 Task: Add Aura Cacia Tea Tree Purifying Pure Essential Oil to the cart.
Action: Mouse moved to (824, 303)
Screenshot: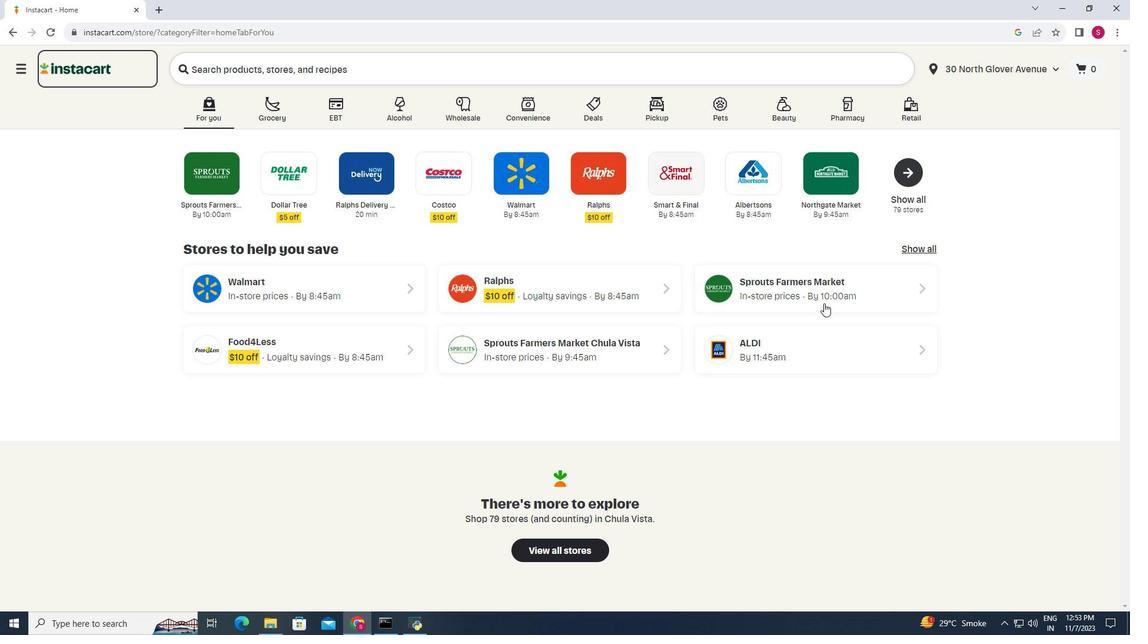 
Action: Mouse pressed left at (824, 303)
Screenshot: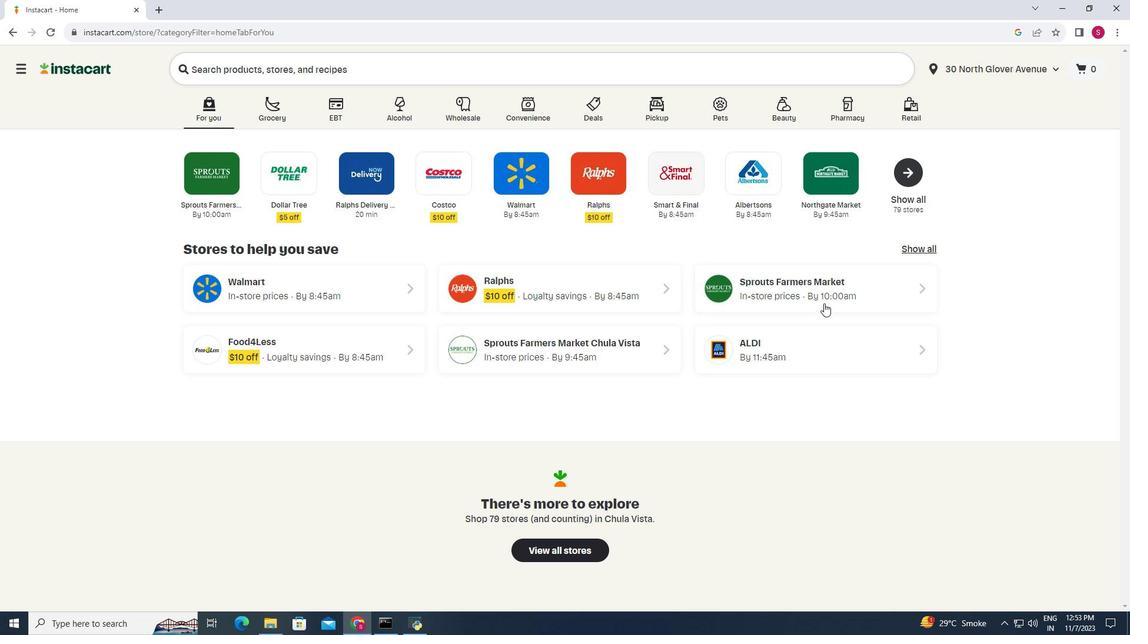 
Action: Mouse moved to (74, 327)
Screenshot: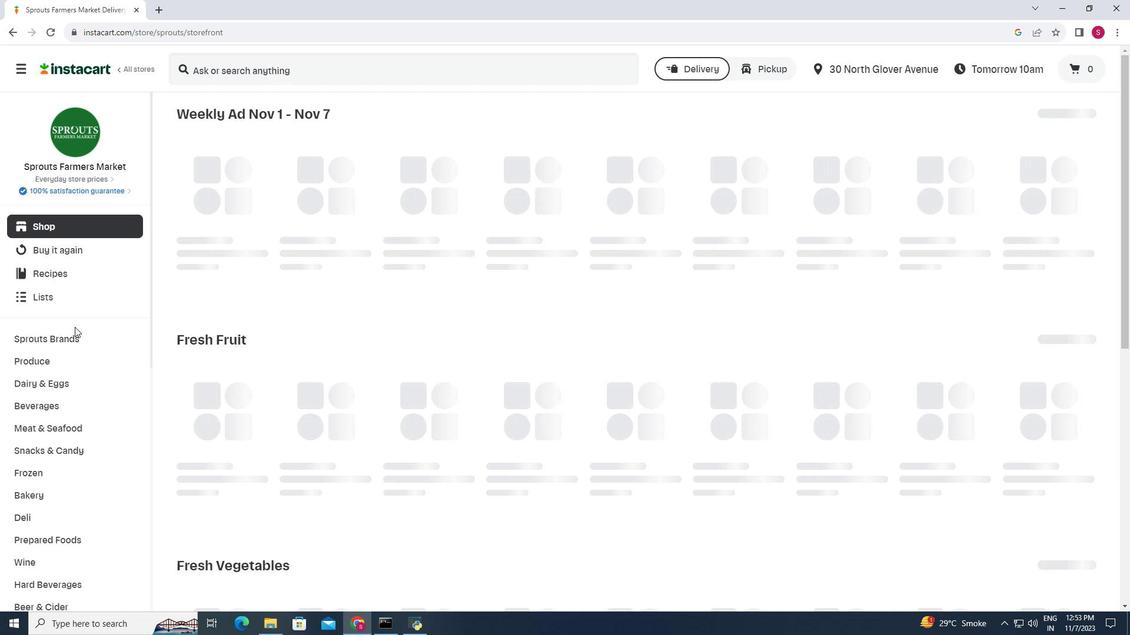 
Action: Mouse scrolled (74, 326) with delta (0, 0)
Screenshot: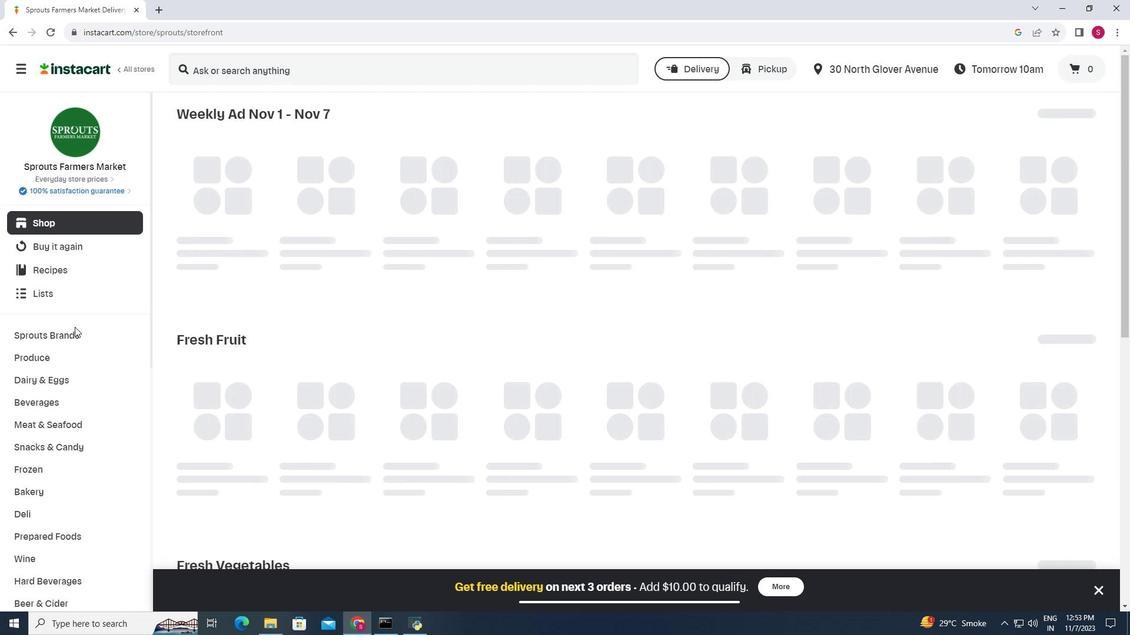 
Action: Mouse scrolled (74, 326) with delta (0, 0)
Screenshot: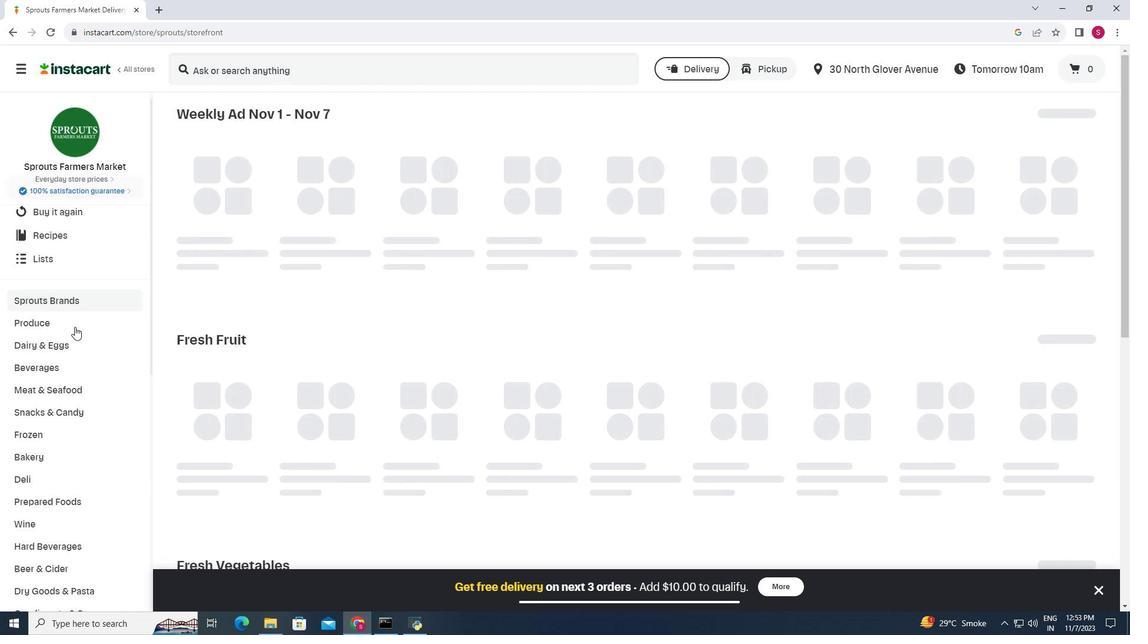 
Action: Mouse scrolled (74, 326) with delta (0, 0)
Screenshot: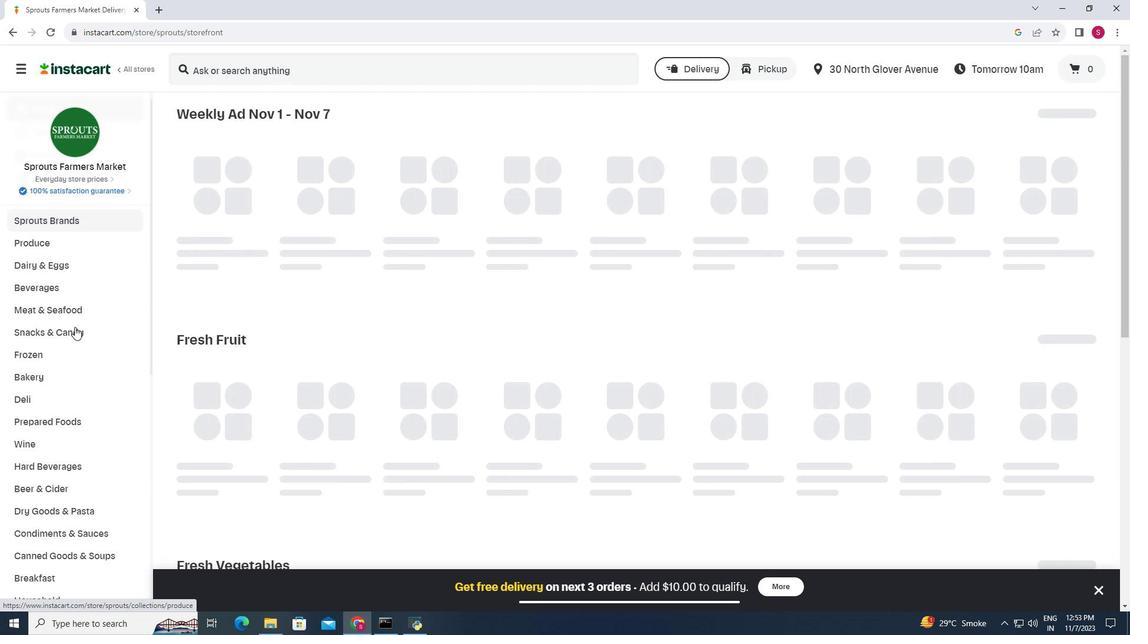 
Action: Mouse scrolled (74, 326) with delta (0, 0)
Screenshot: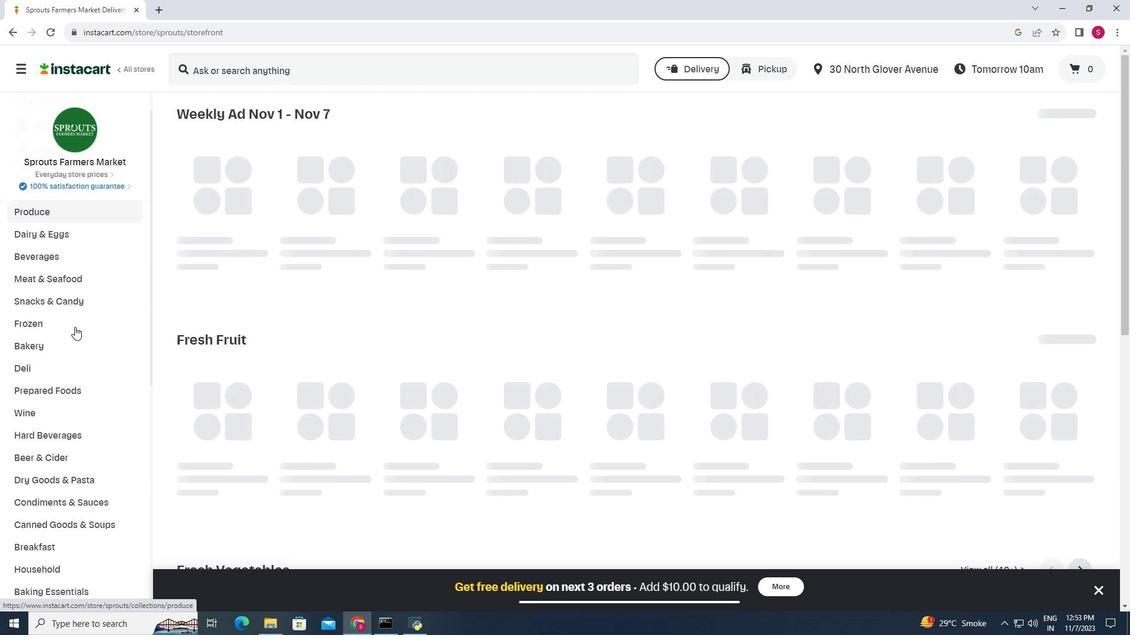 
Action: Mouse moved to (52, 476)
Screenshot: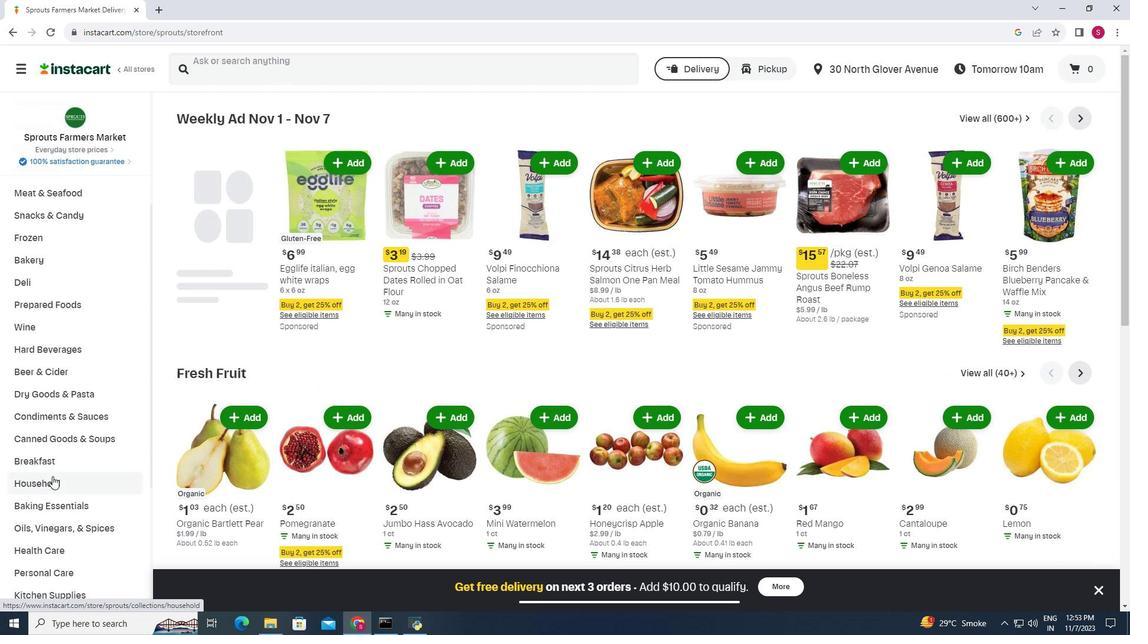 
Action: Mouse pressed left at (52, 476)
Screenshot: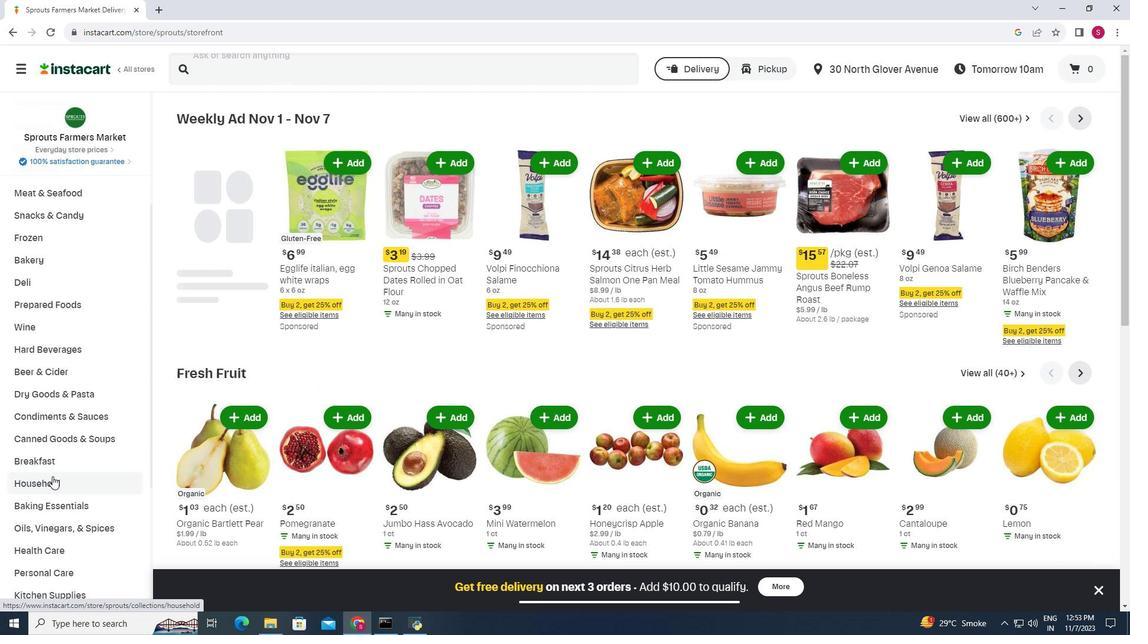 
Action: Mouse moved to (303, 70)
Screenshot: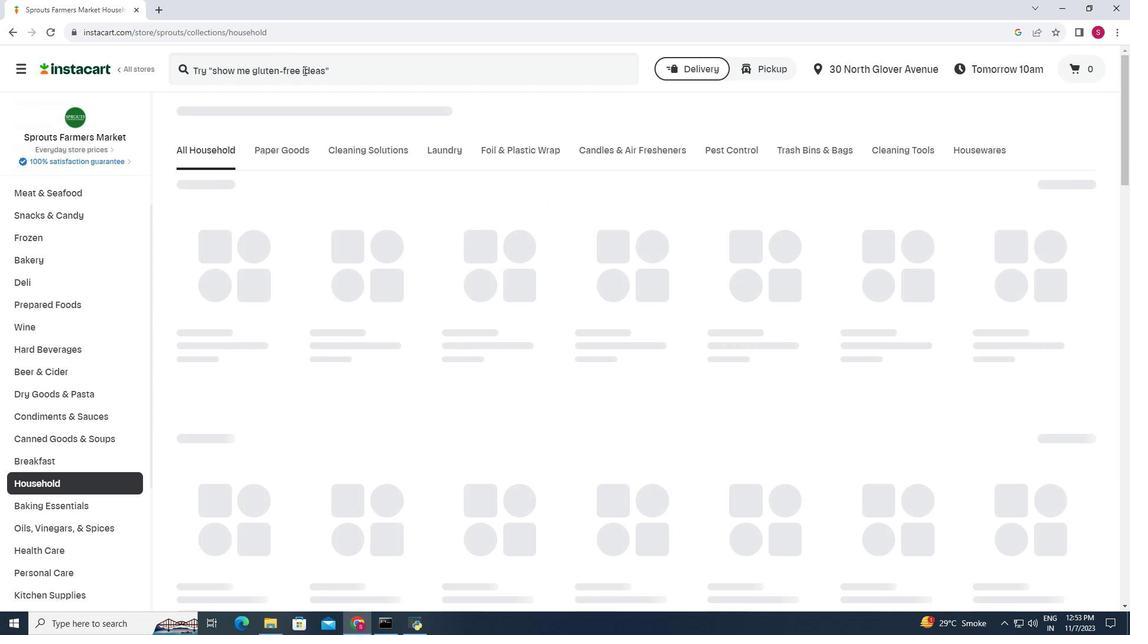 
Action: Mouse pressed left at (303, 70)
Screenshot: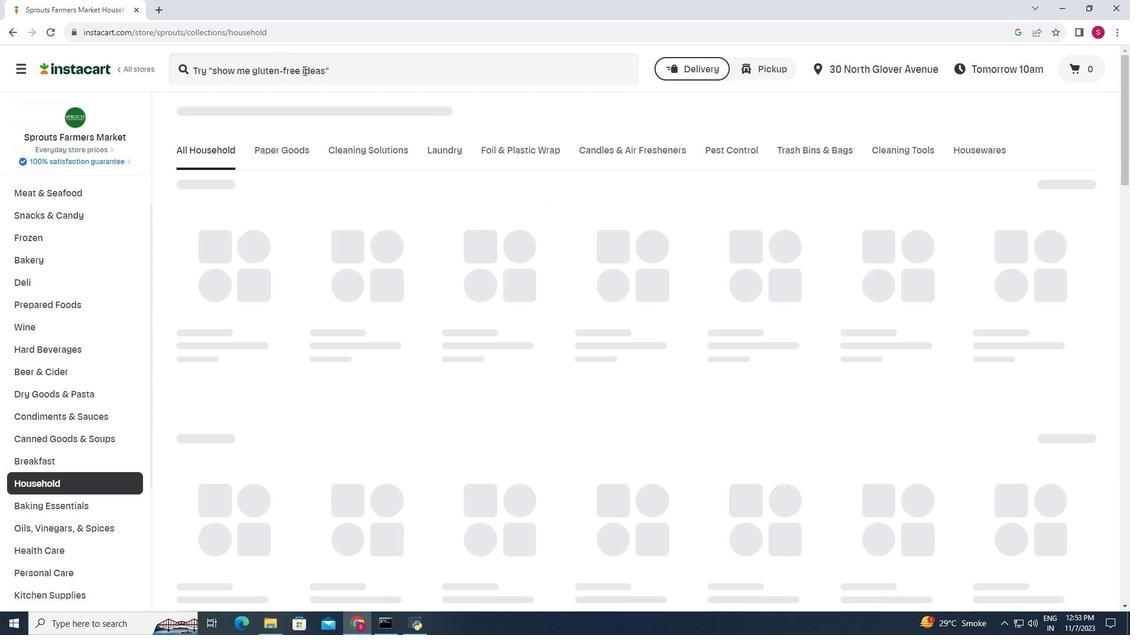 
Action: Key pressed <Key.shift>Aura<Key.space><Key.shift><Key.shift><Key.shift>Cacai<Key.backspace><Key.backspace>ia<Key.space><Key.shift><Key.shift><Key.shift>Tea<Key.space><Key.shift>Tree<Key.space><Key.shift>Purifying<Key.space><Key.shift>Pure<Key.space><Key.shift>Essential<Key.space><Key.shift>Oil<Key.enter>
Screenshot: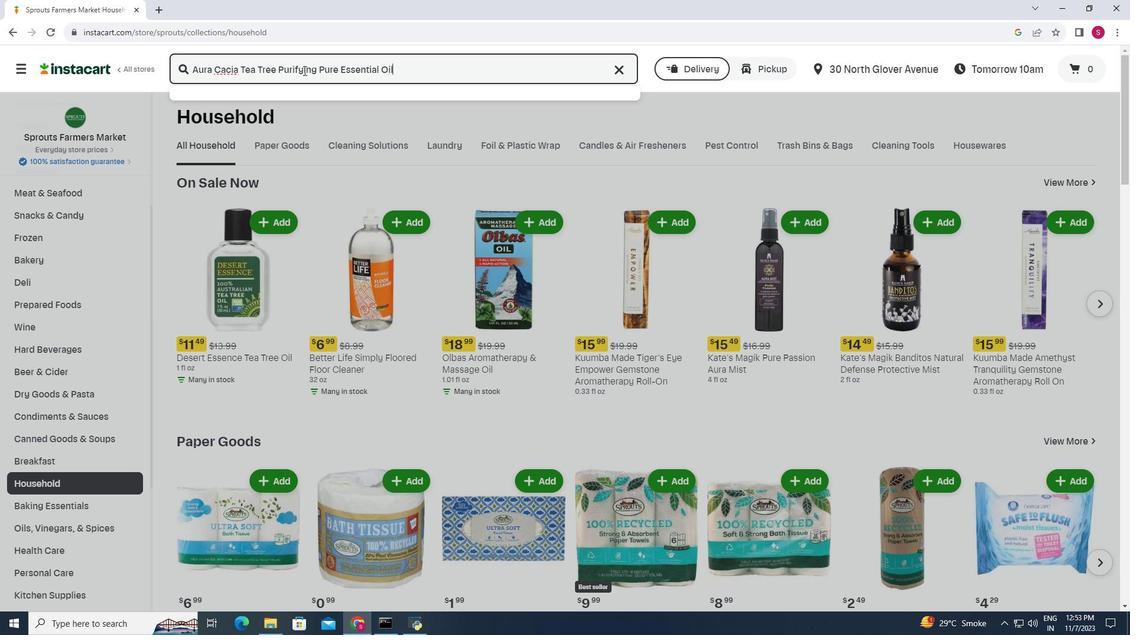 
Action: Mouse moved to (374, 262)
Screenshot: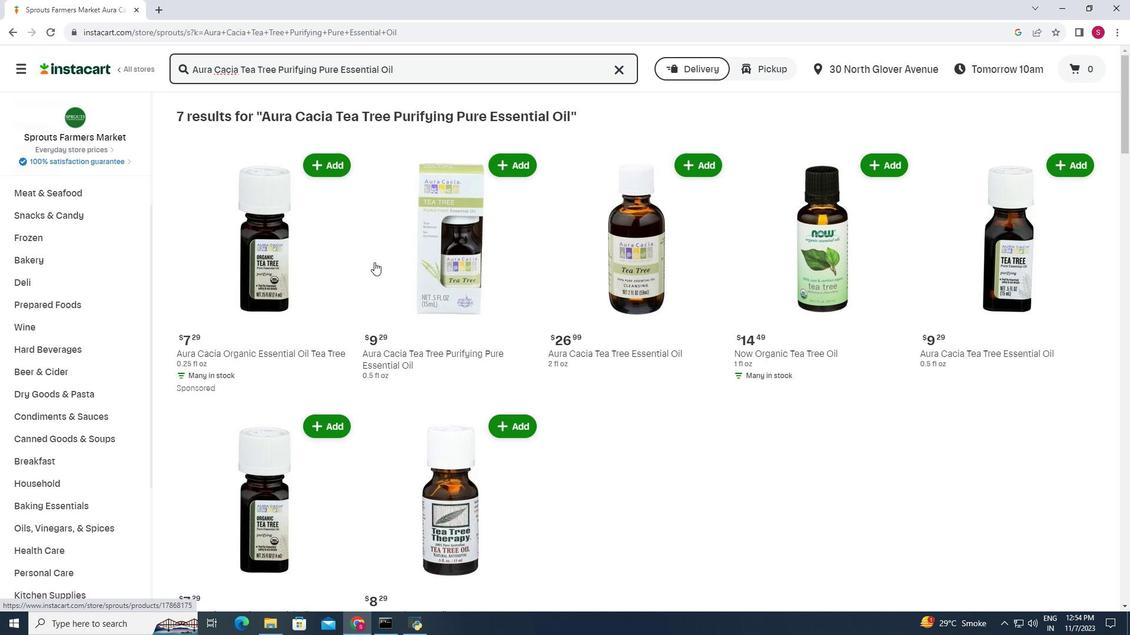
Action: Mouse scrolled (374, 261) with delta (0, 0)
Screenshot: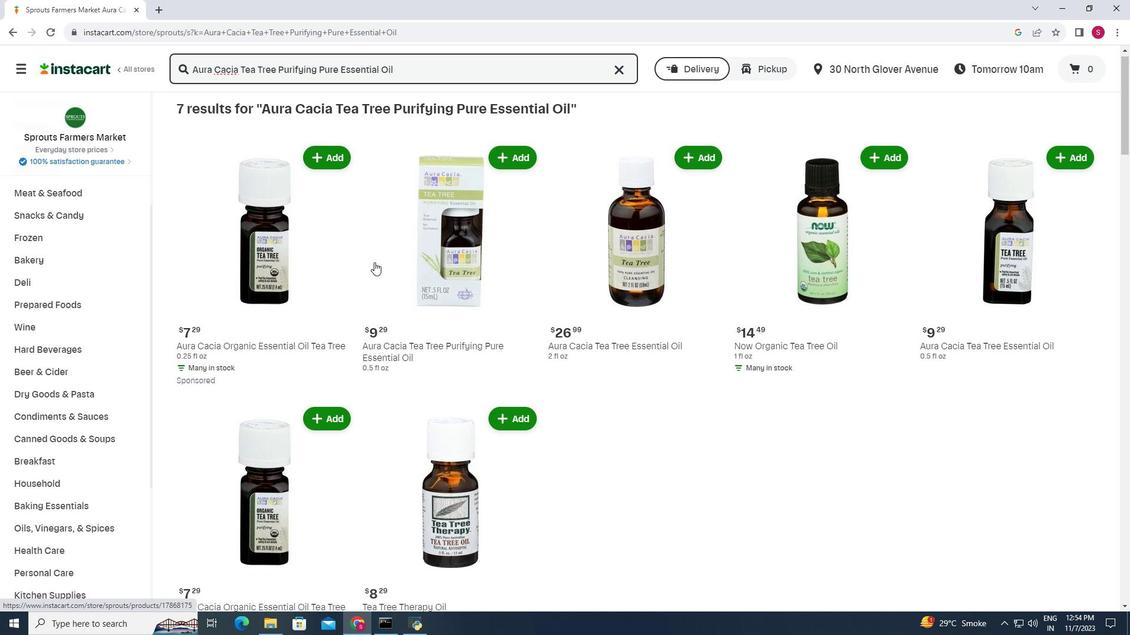 
Action: Mouse moved to (374, 263)
Screenshot: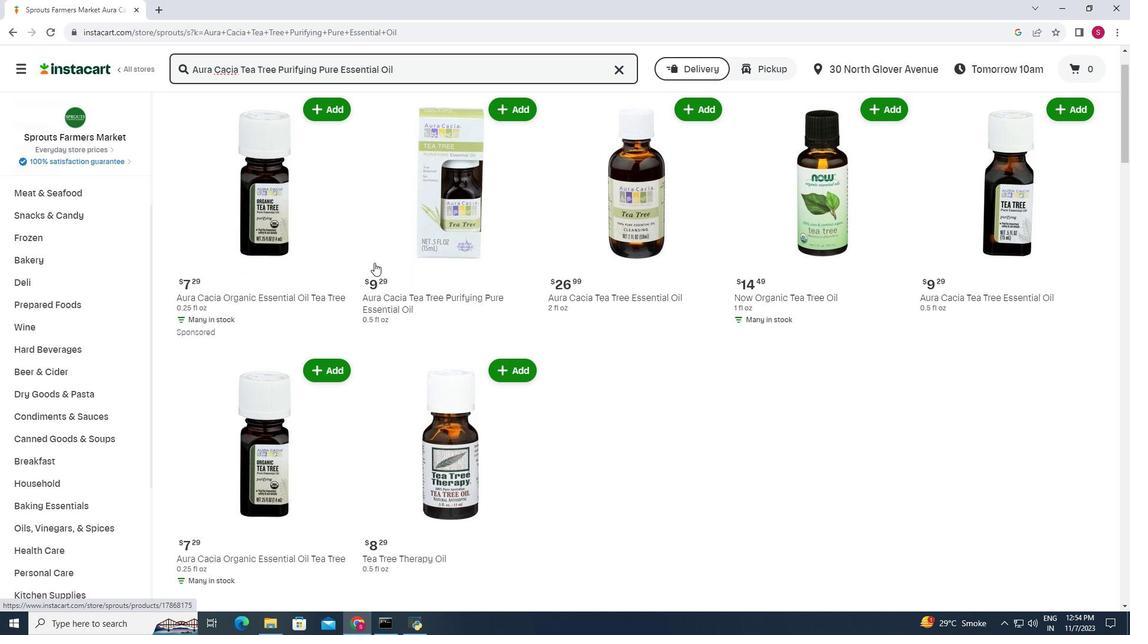 
Action: Mouse scrolled (374, 263) with delta (0, 0)
Screenshot: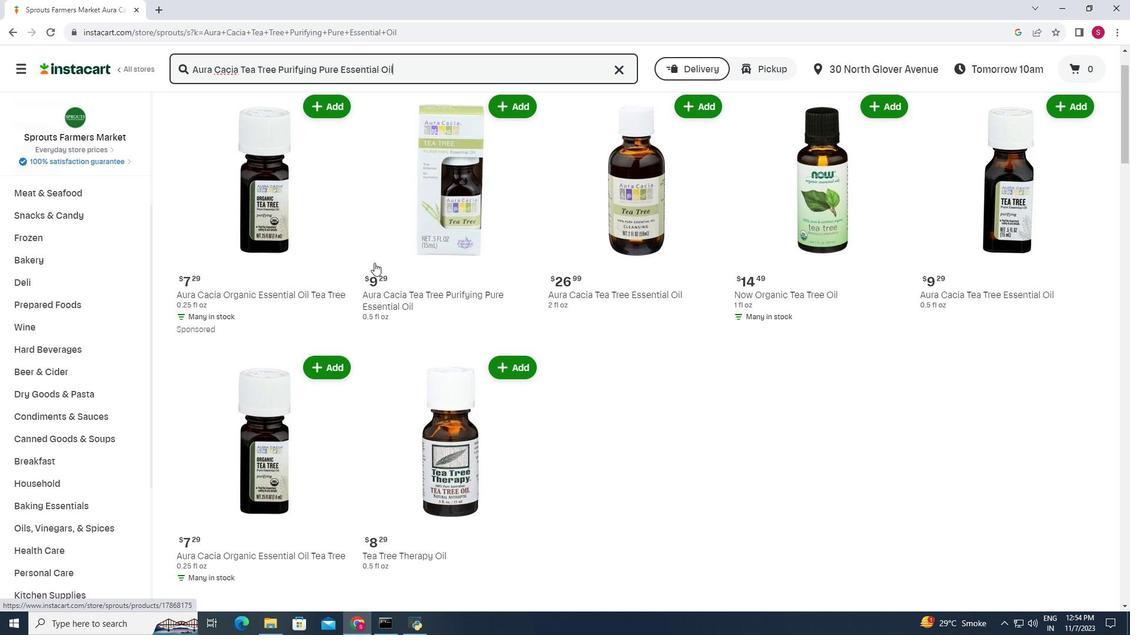 
Action: Mouse moved to (521, 164)
Screenshot: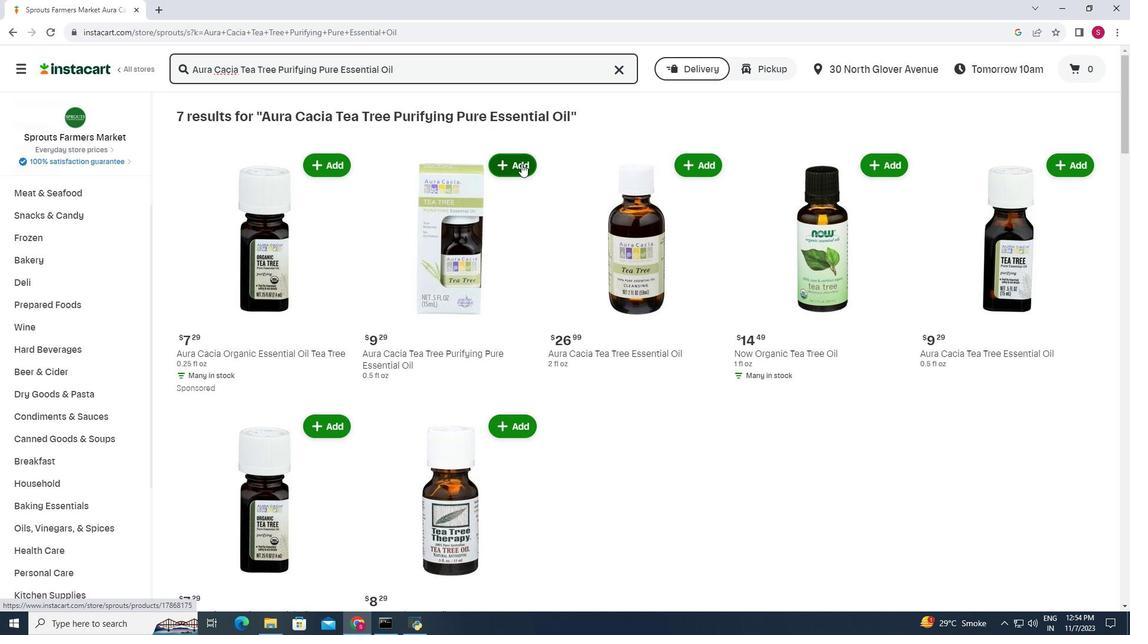 
Action: Mouse pressed left at (521, 164)
Screenshot: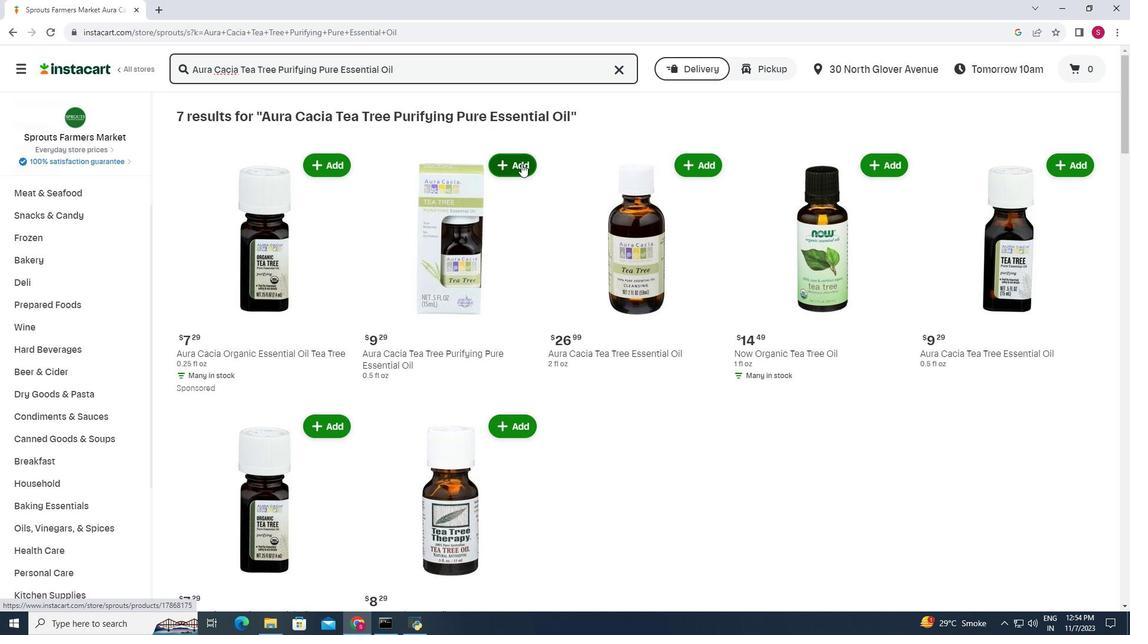 
Action: Mouse moved to (518, 213)
Screenshot: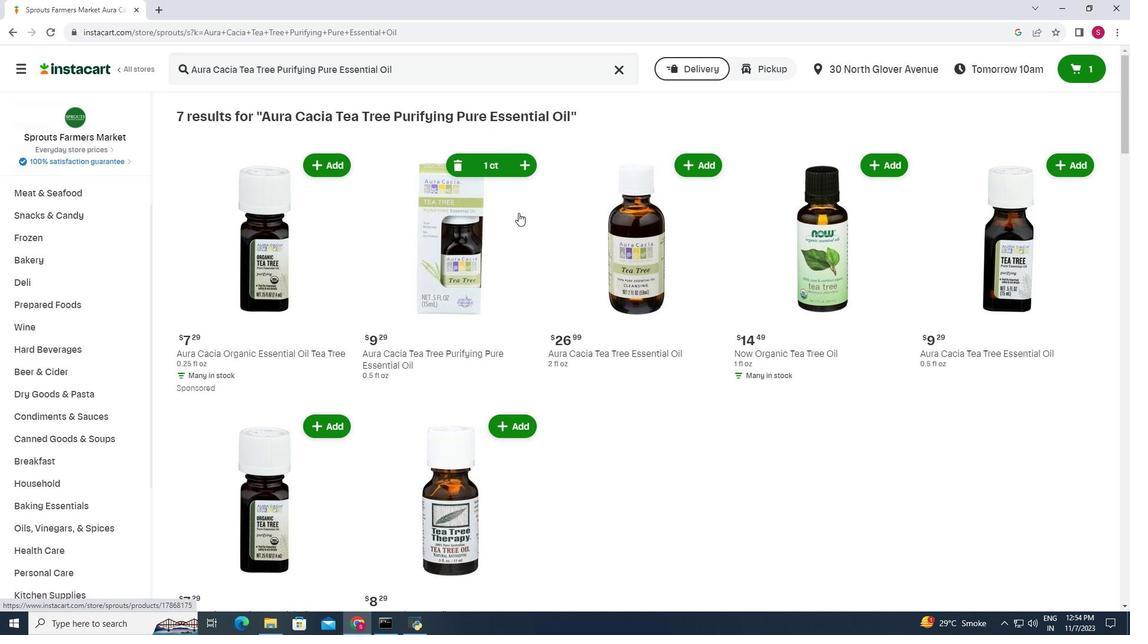 
